 Task: Learn more about a recruiter lite.
Action: Mouse moved to (819, 133)
Screenshot: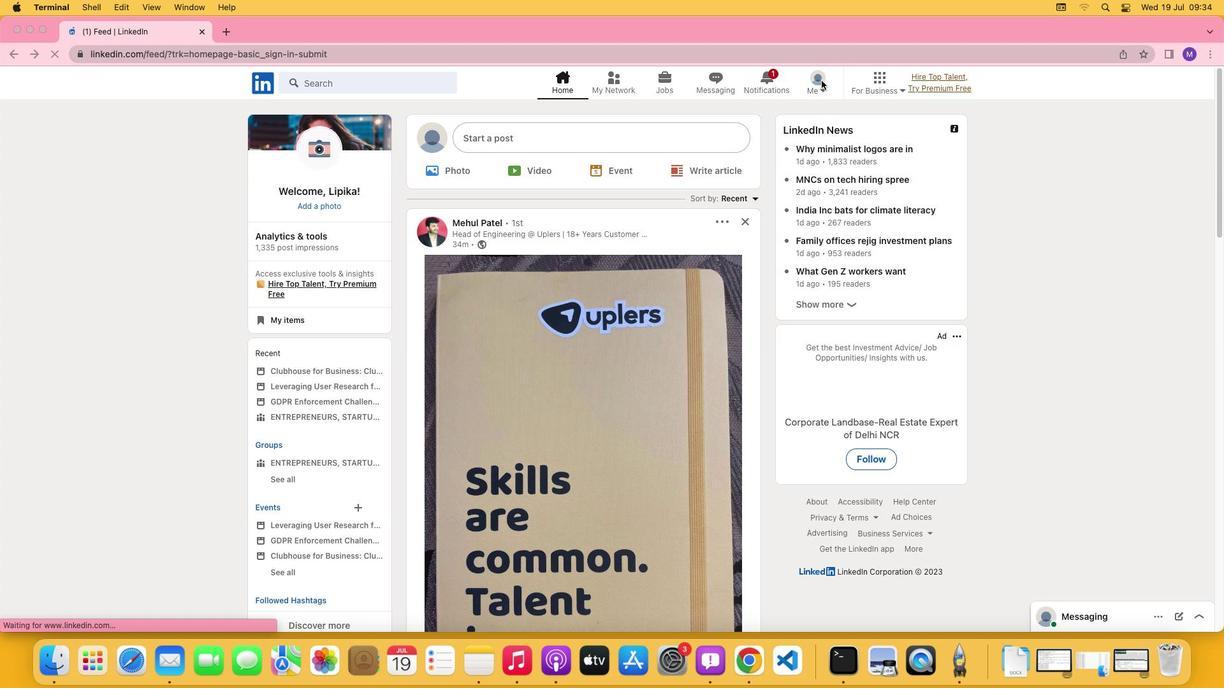 
Action: Mouse pressed left at (819, 133)
Screenshot: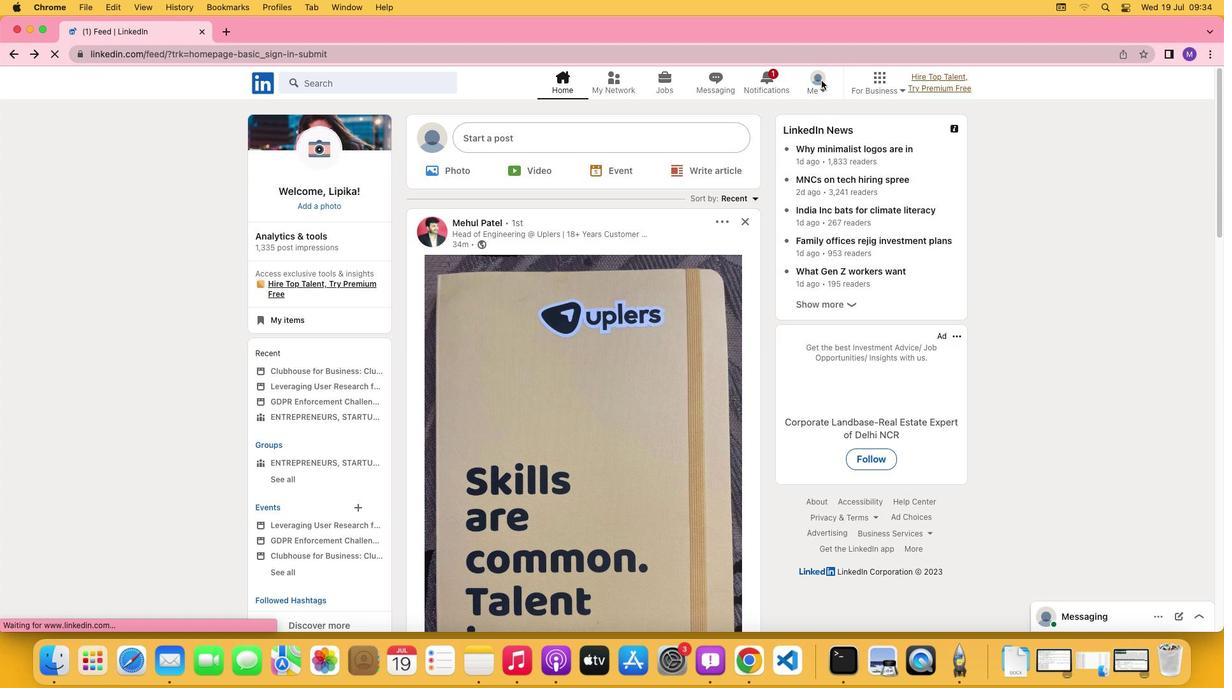 
Action: Mouse moved to (817, 142)
Screenshot: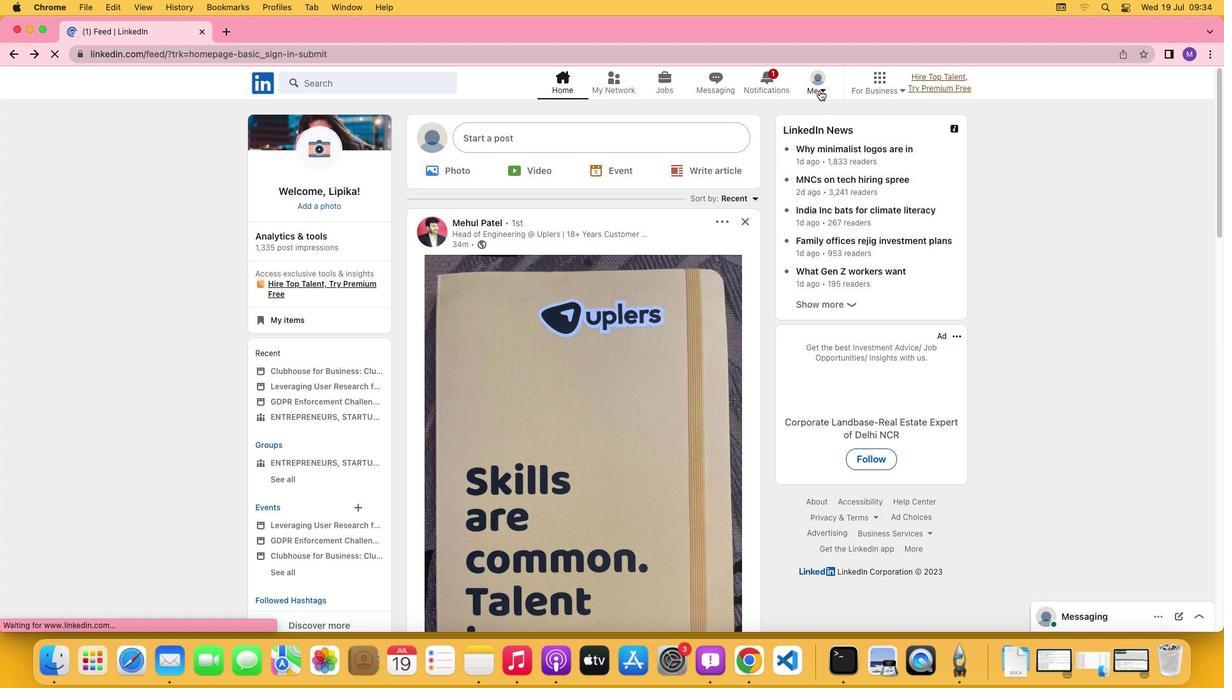 
Action: Mouse pressed left at (817, 142)
Screenshot: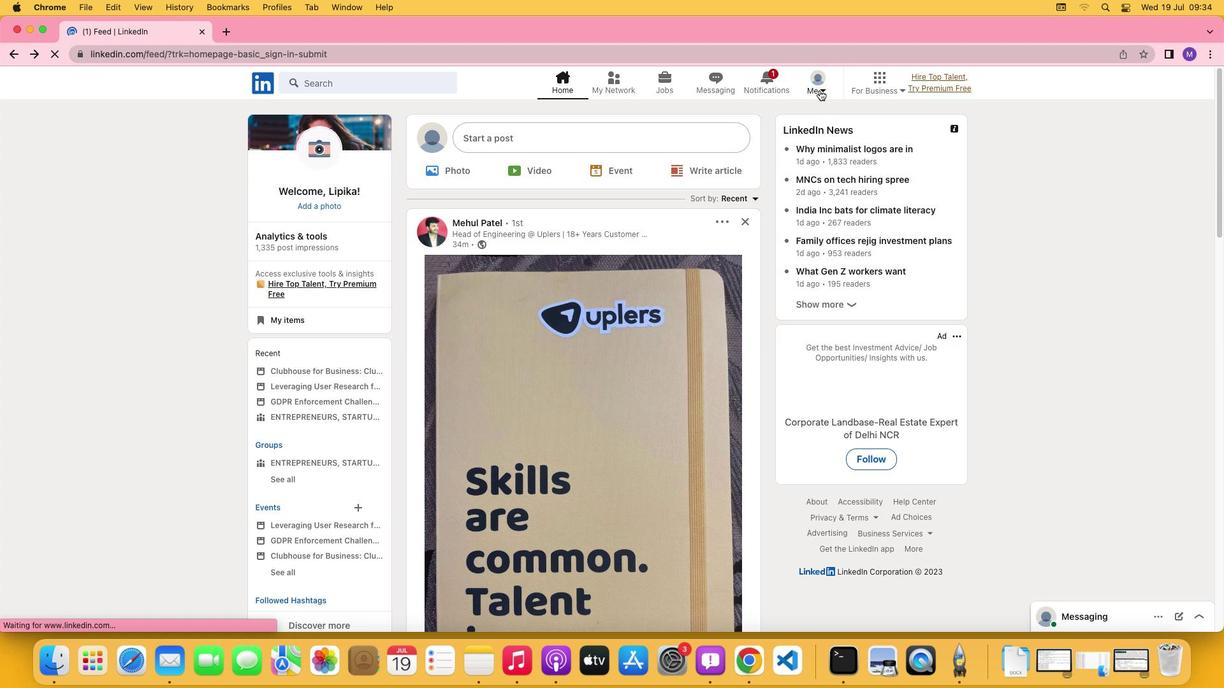 
Action: Mouse moved to (711, 253)
Screenshot: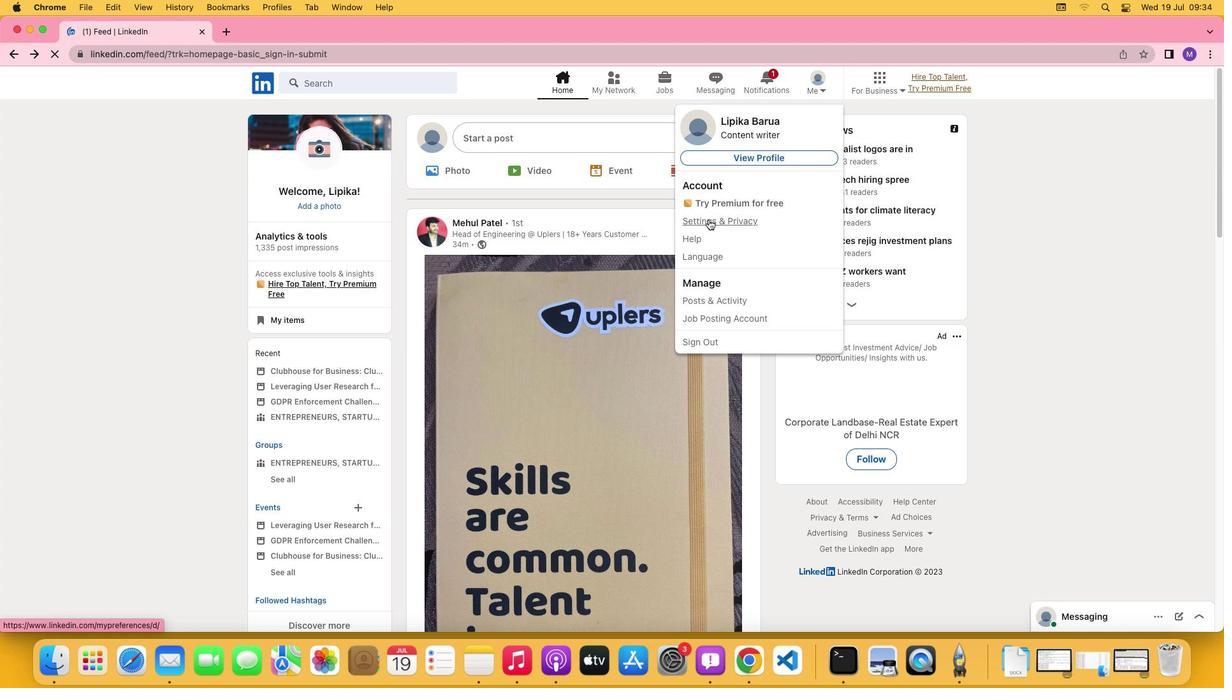 
Action: Mouse pressed left at (711, 253)
Screenshot: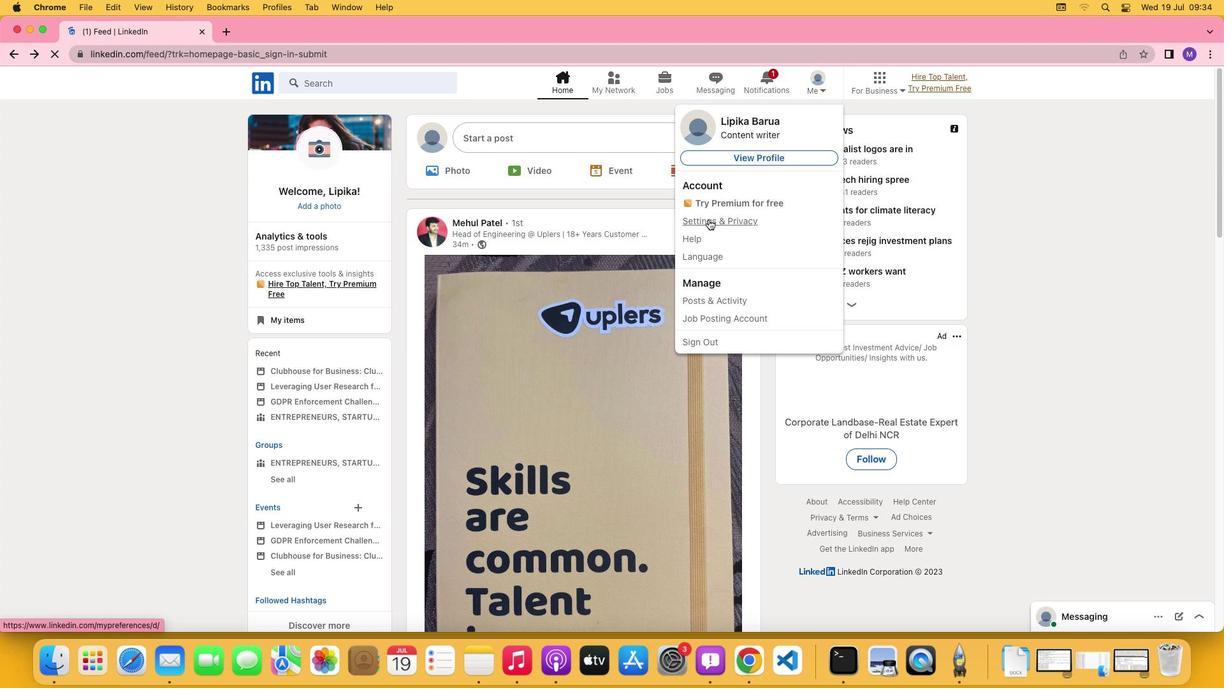 
Action: Mouse moved to (563, 336)
Screenshot: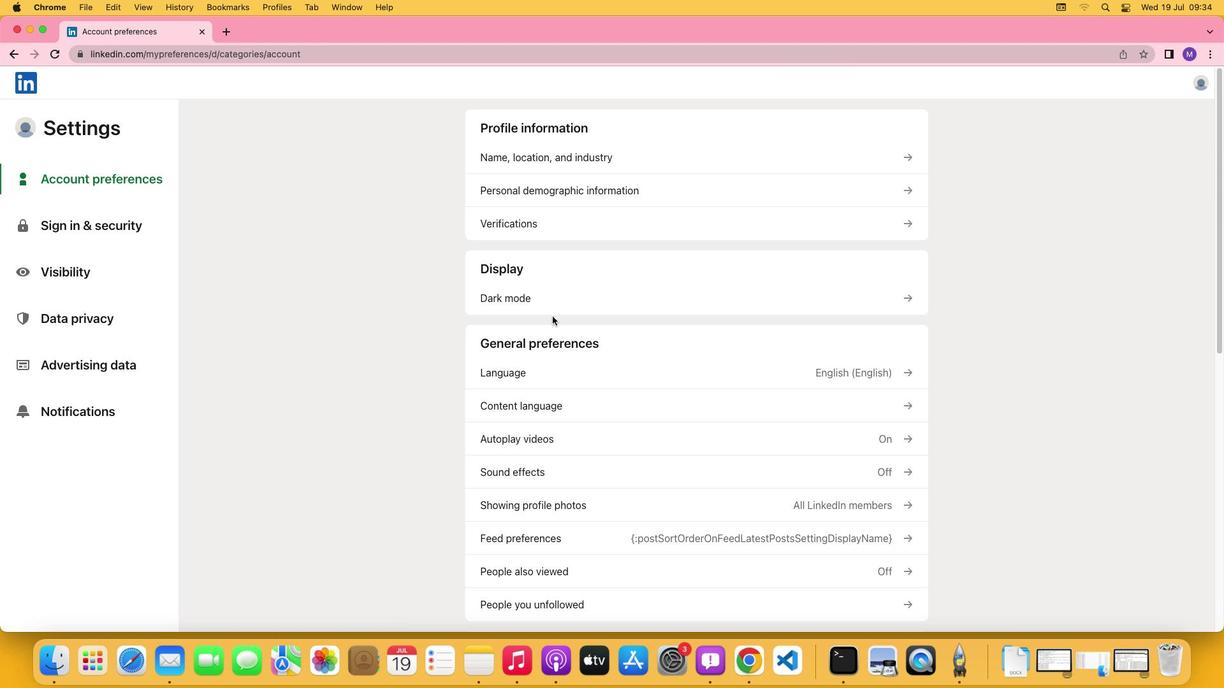 
Action: Mouse scrolled (563, 336) with delta (39, 64)
Screenshot: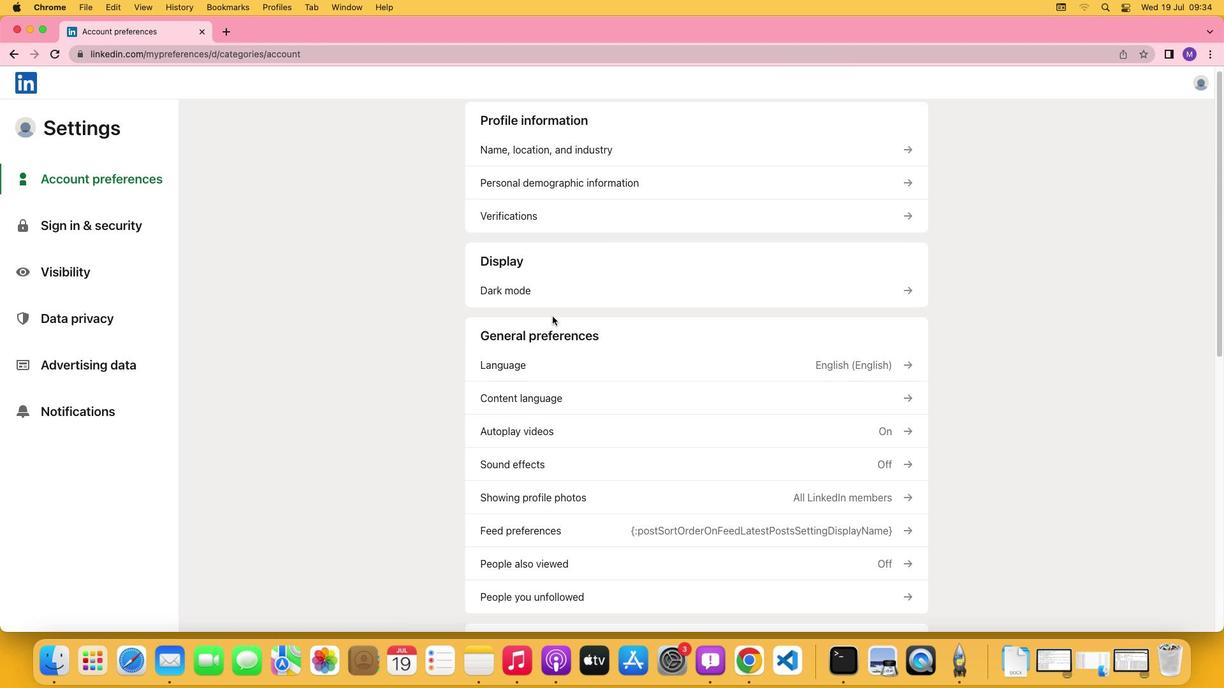 
Action: Mouse scrolled (563, 336) with delta (39, 64)
Screenshot: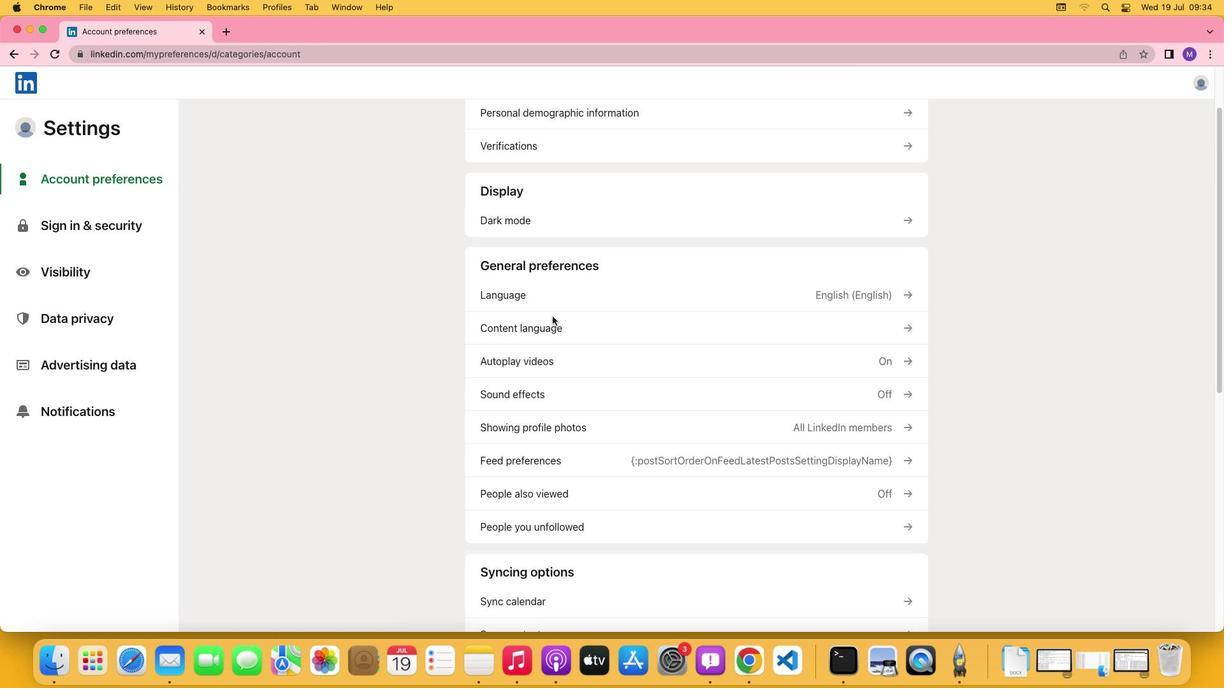 
Action: Mouse scrolled (563, 336) with delta (39, 63)
Screenshot: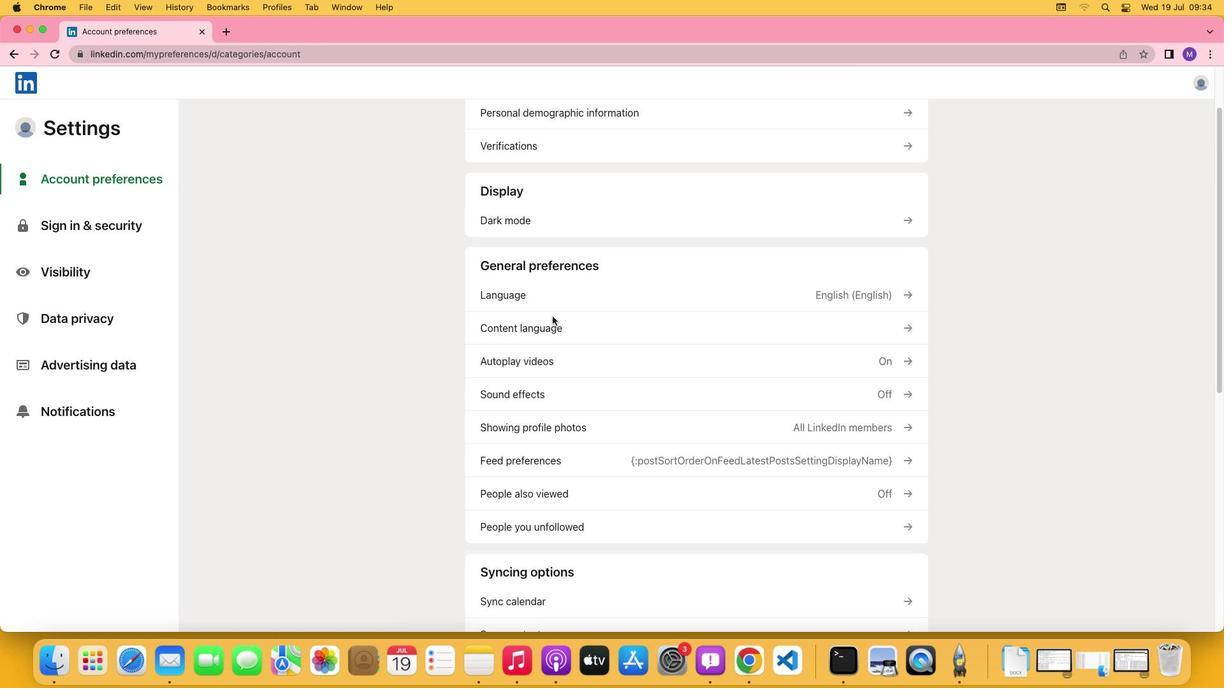 
Action: Mouse scrolled (563, 336) with delta (39, 62)
Screenshot: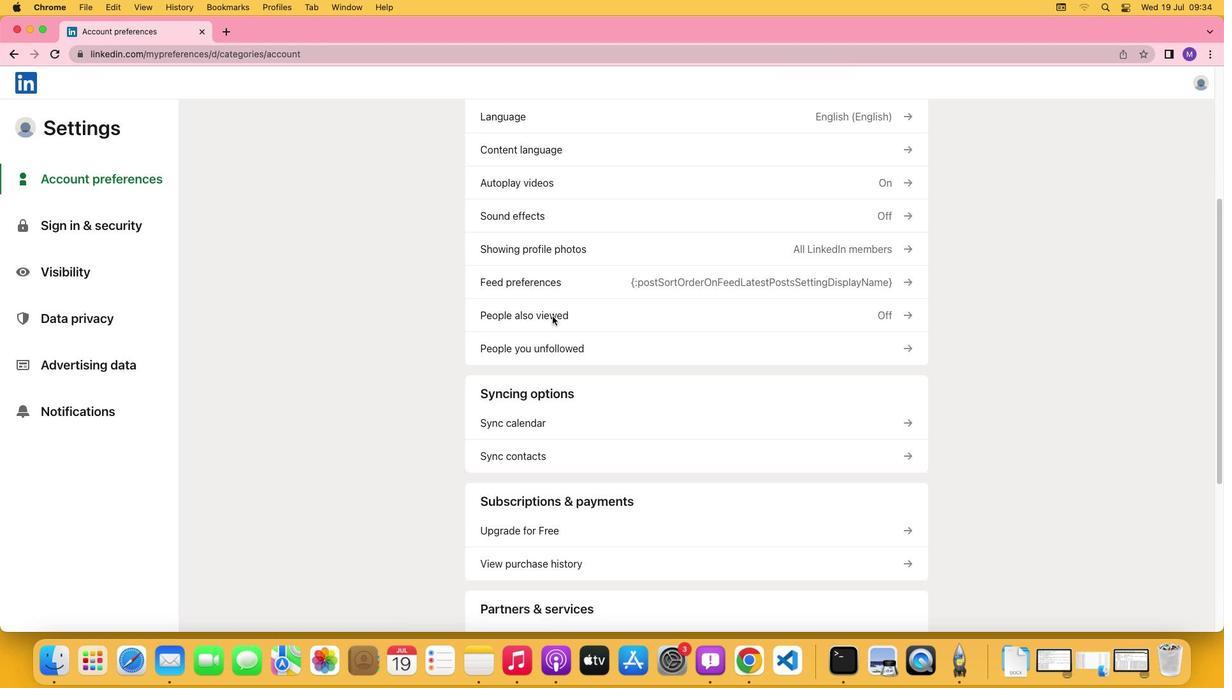 
Action: Mouse scrolled (563, 336) with delta (39, 61)
Screenshot: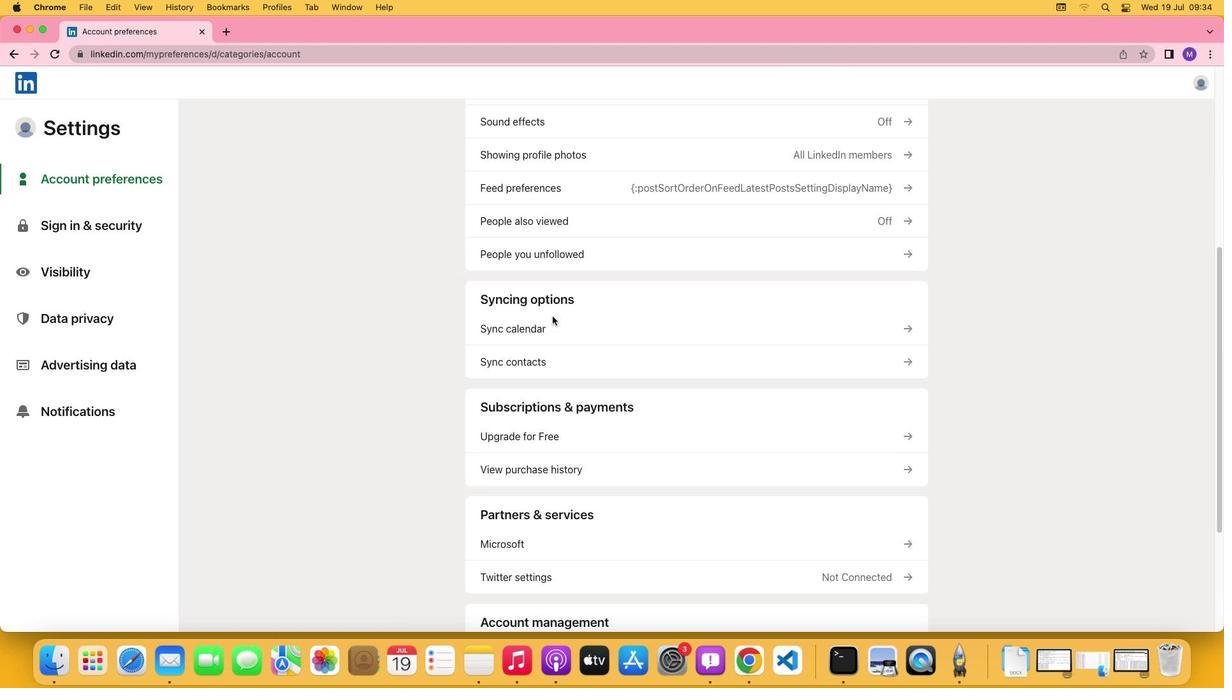 
Action: Mouse scrolled (563, 336) with delta (39, 61)
Screenshot: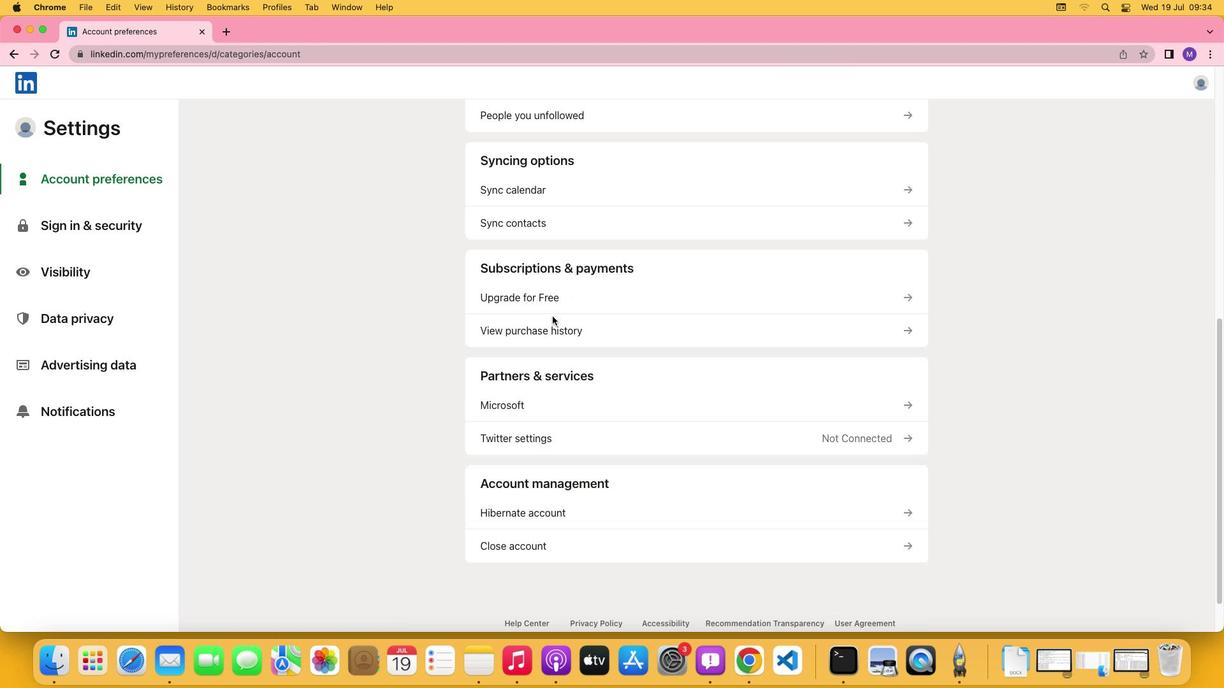 
Action: Mouse moved to (552, 280)
Screenshot: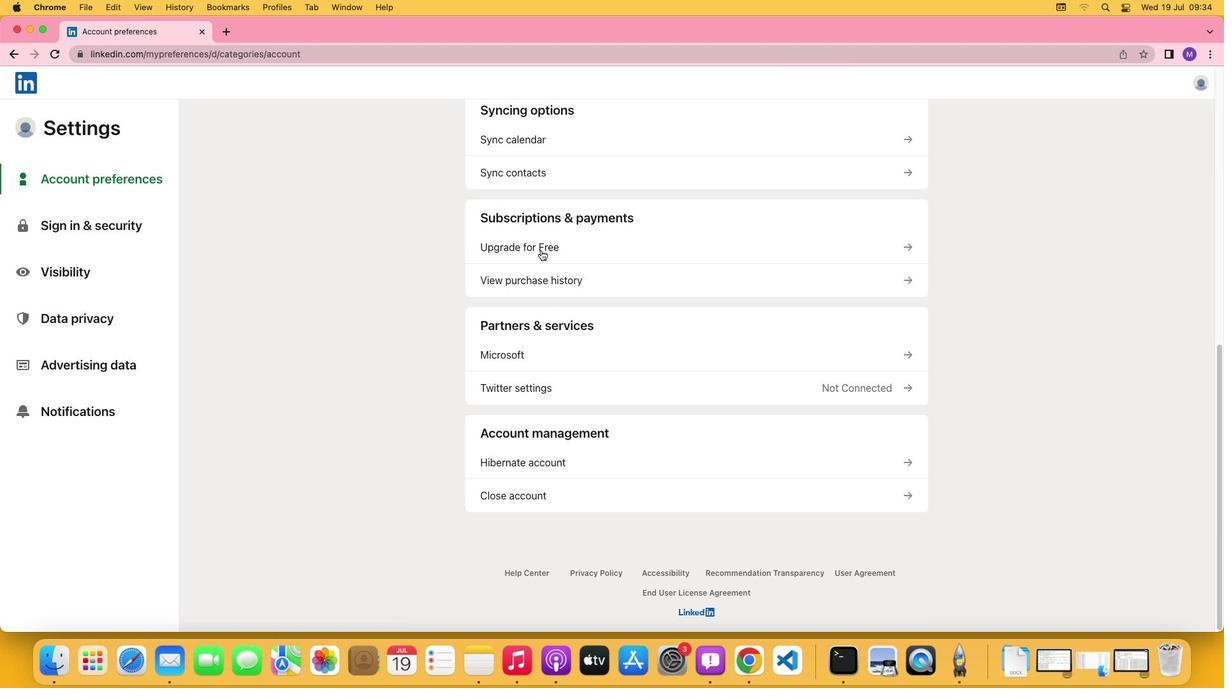 
Action: Mouse pressed left at (552, 280)
Screenshot: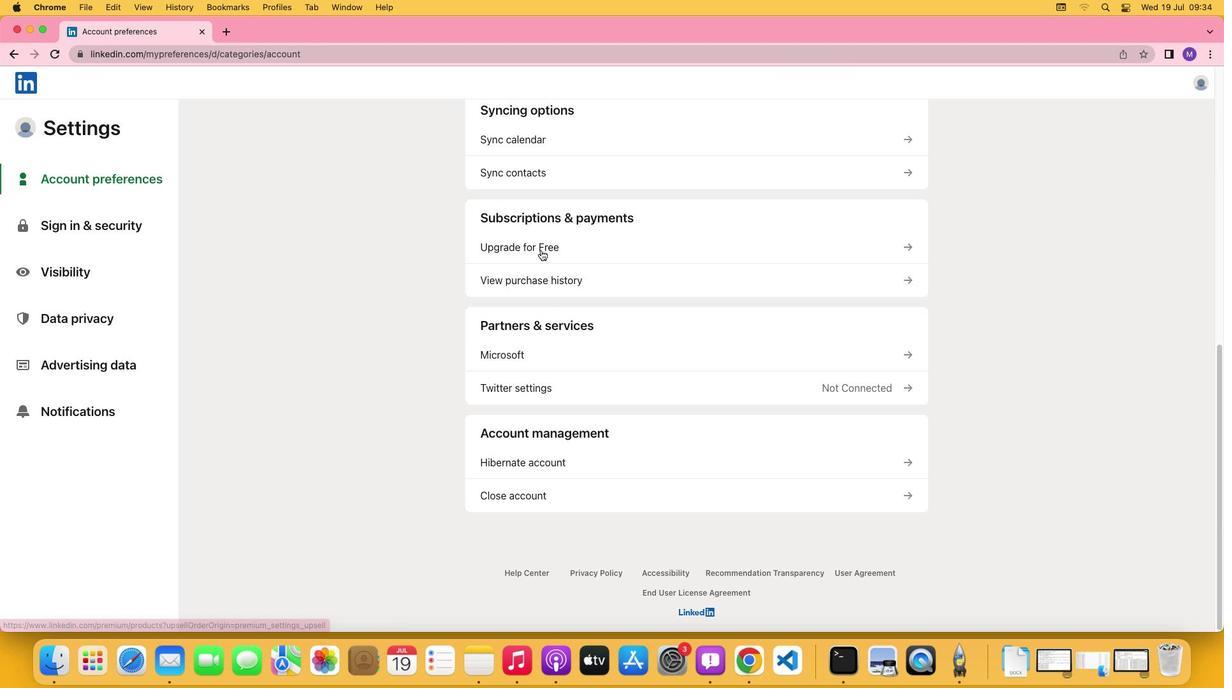 
Action: Mouse moved to (477, 345)
Screenshot: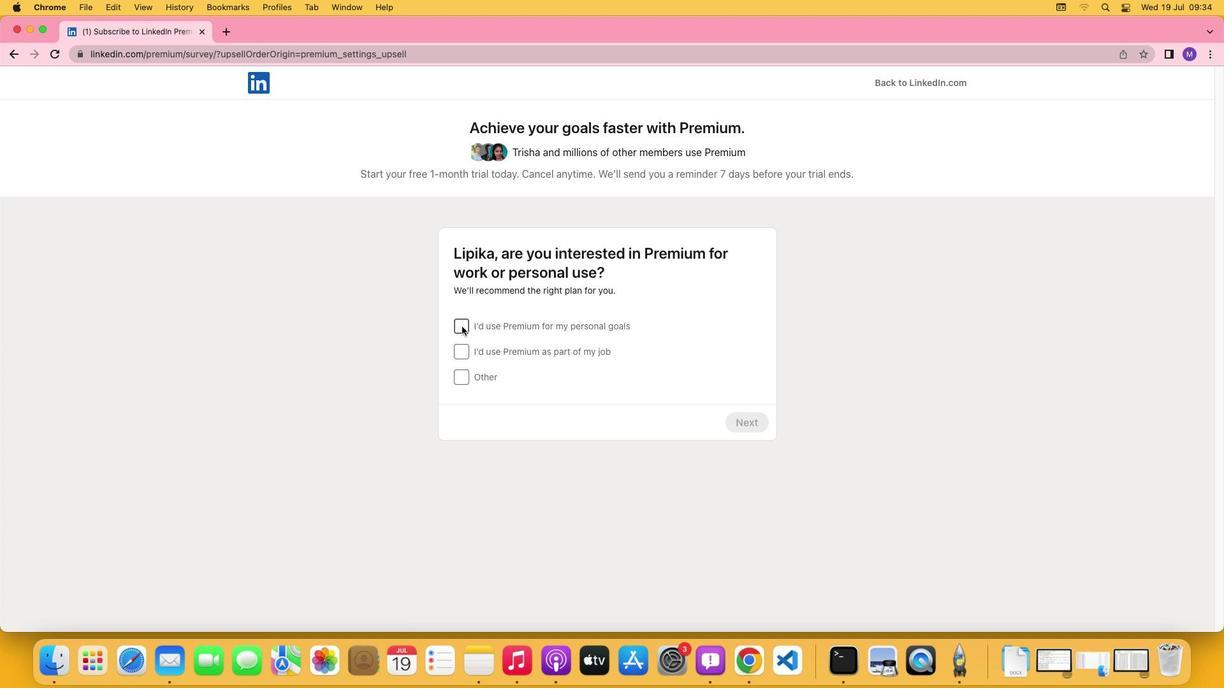 
Action: Mouse pressed left at (477, 345)
Screenshot: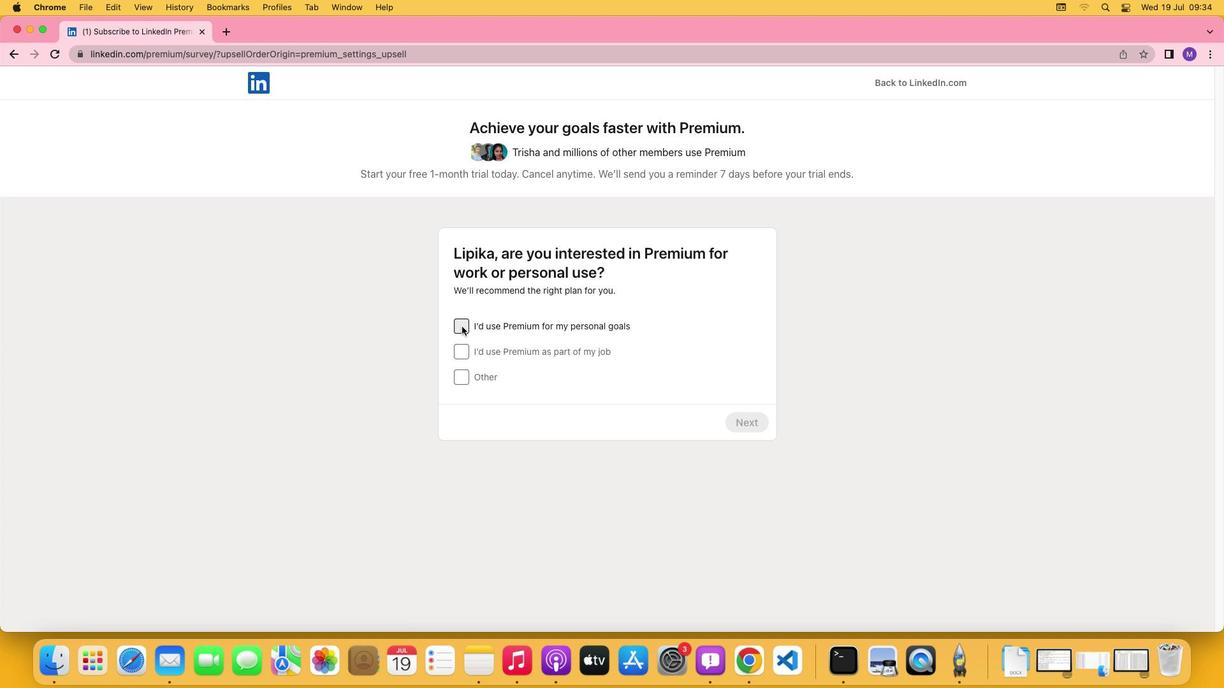 
Action: Mouse moved to (739, 428)
Screenshot: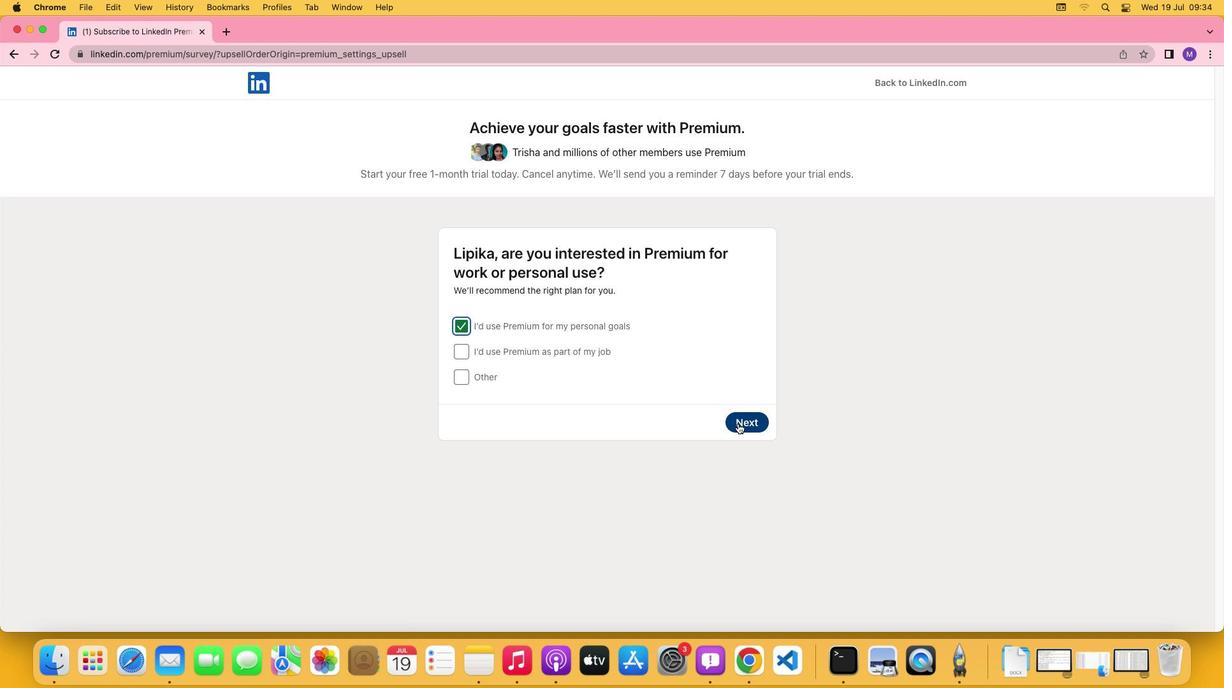 
Action: Mouse pressed left at (739, 428)
Screenshot: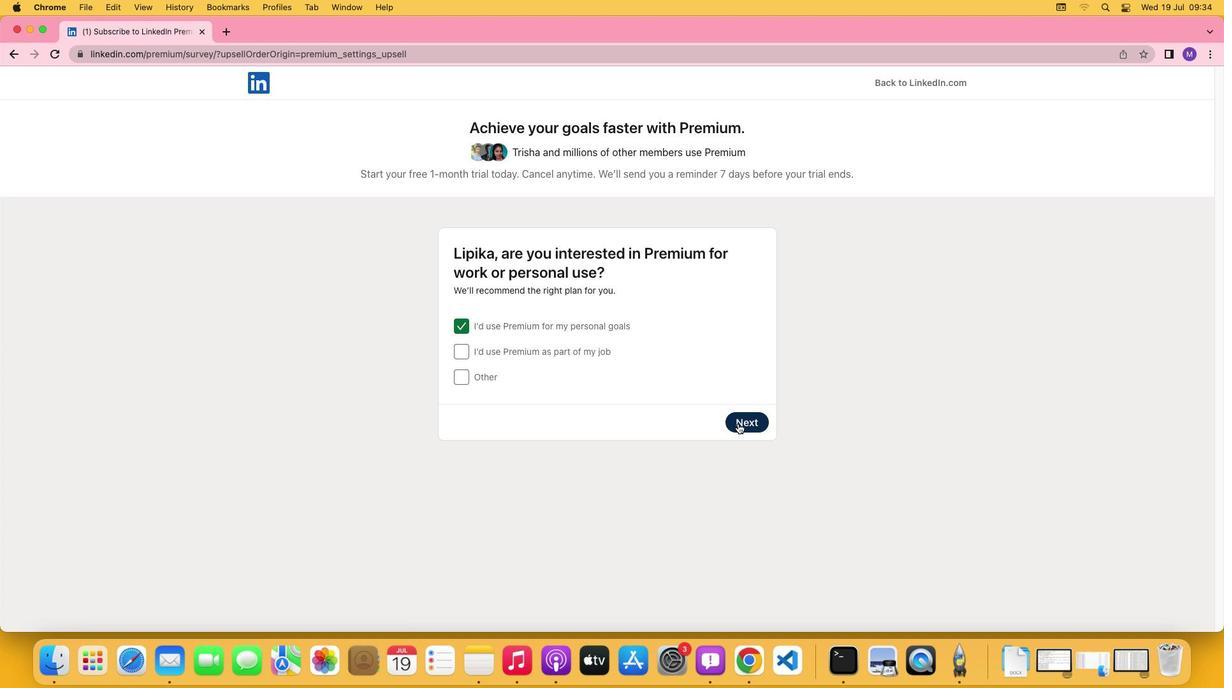 
Action: Mouse moved to (757, 475)
Screenshot: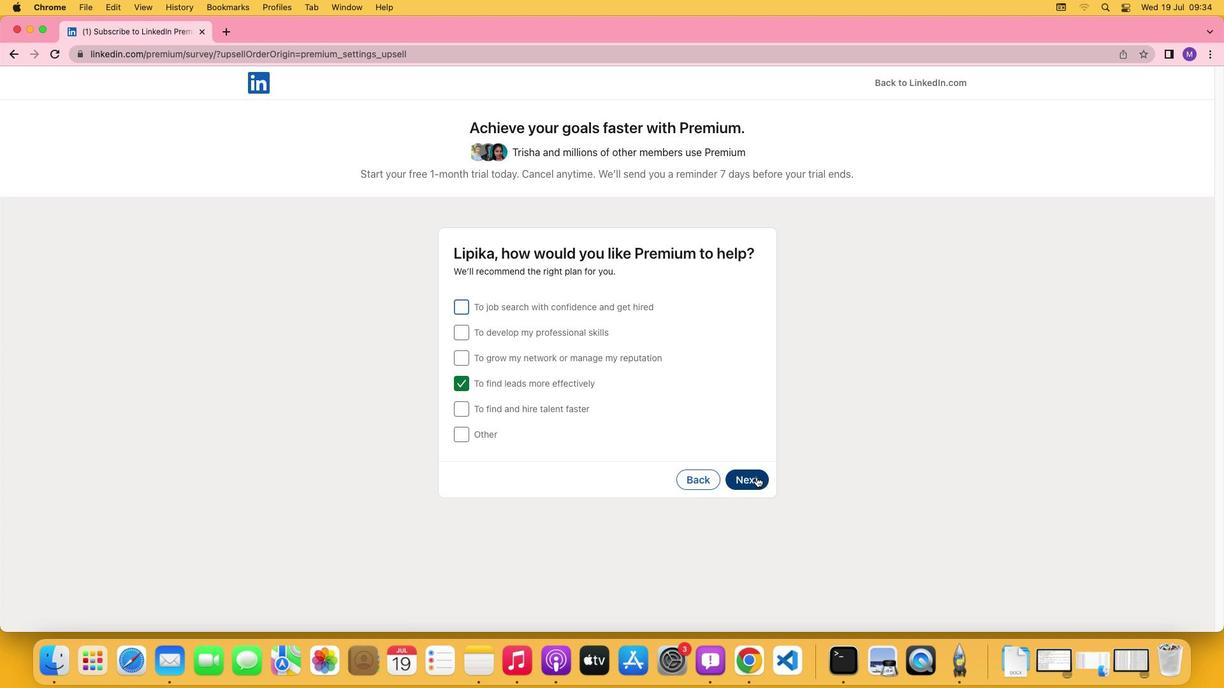 
Action: Mouse pressed left at (757, 475)
Screenshot: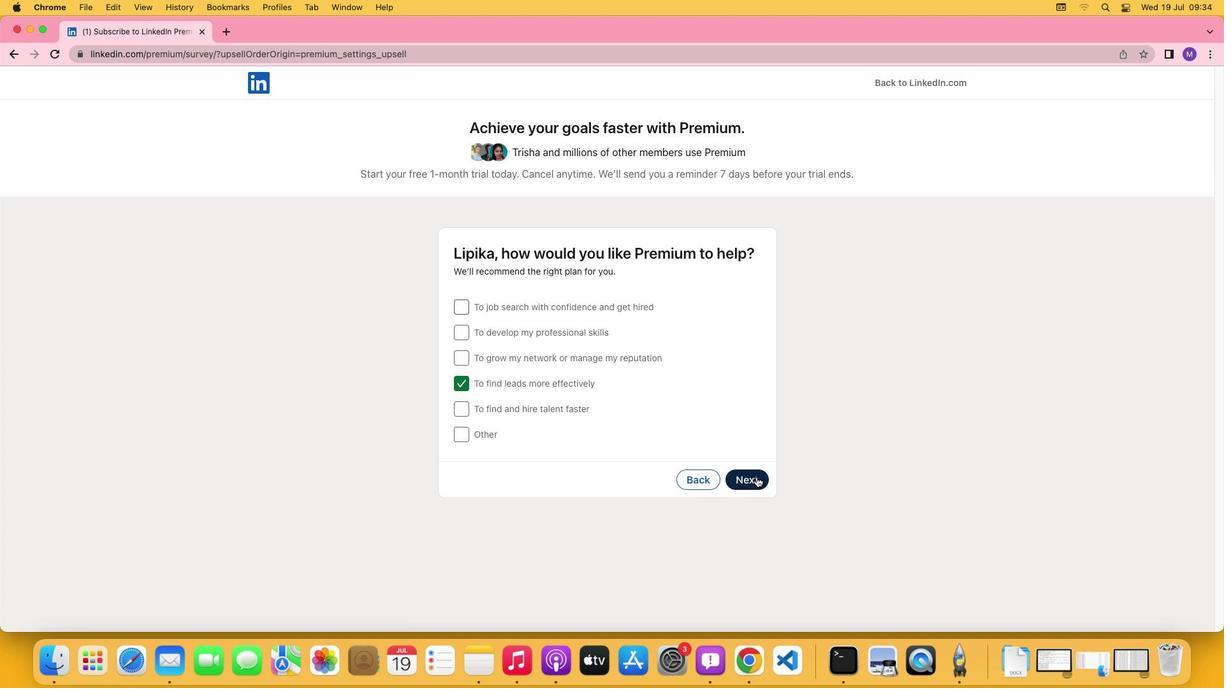
Action: Mouse moved to (480, 354)
Screenshot: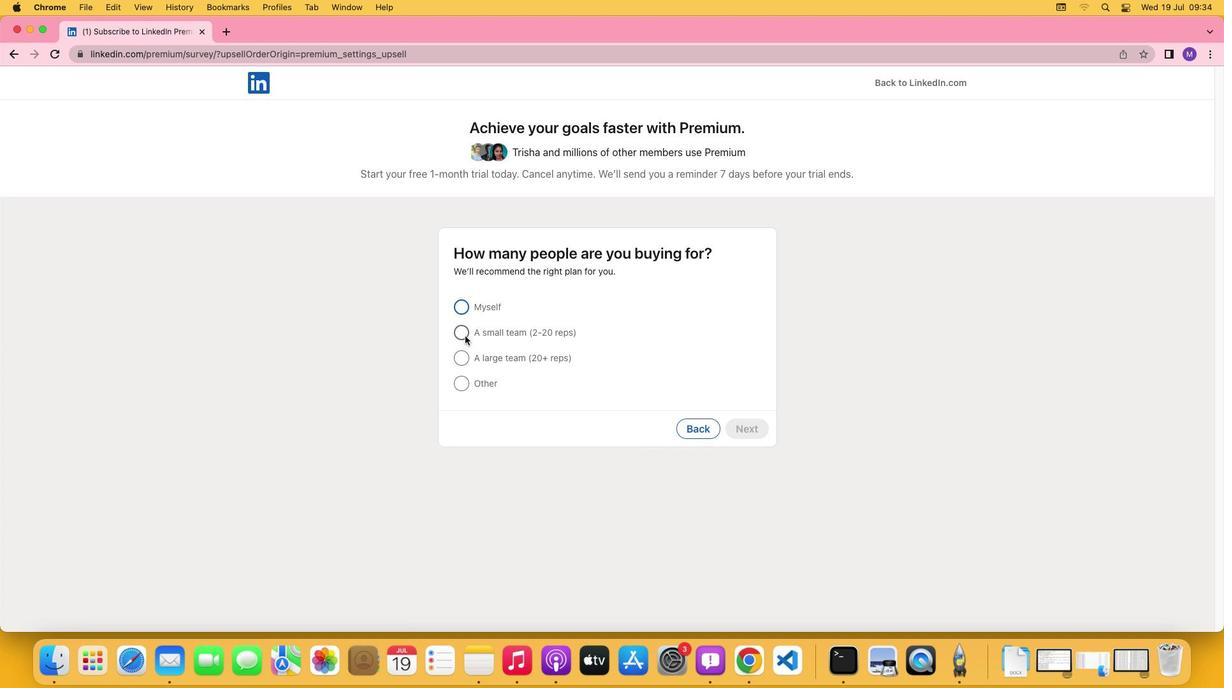 
Action: Mouse pressed left at (480, 354)
Screenshot: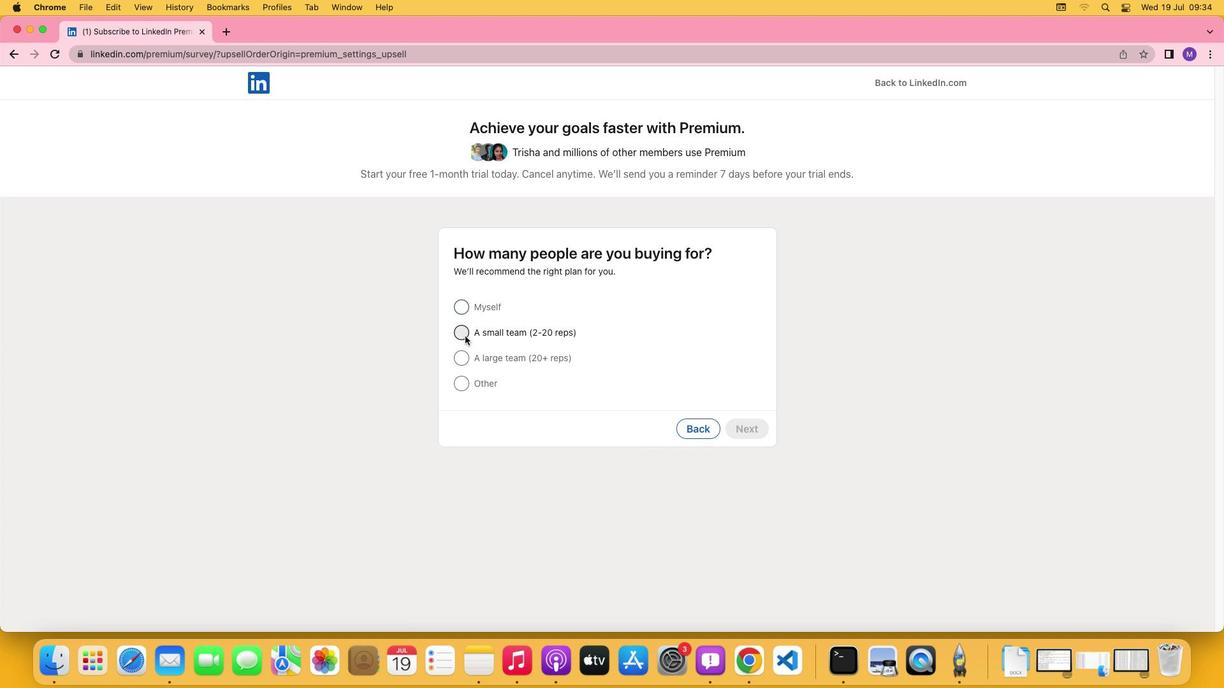 
Action: Mouse moved to (745, 434)
Screenshot: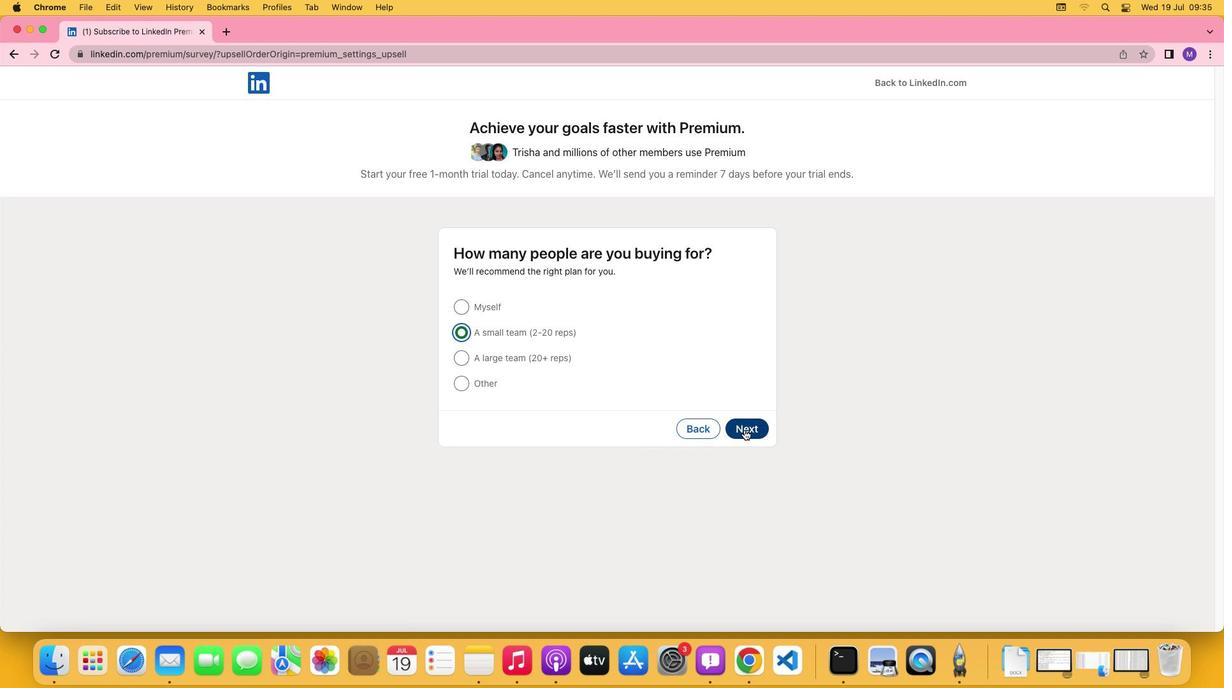 
Action: Mouse pressed left at (745, 434)
Screenshot: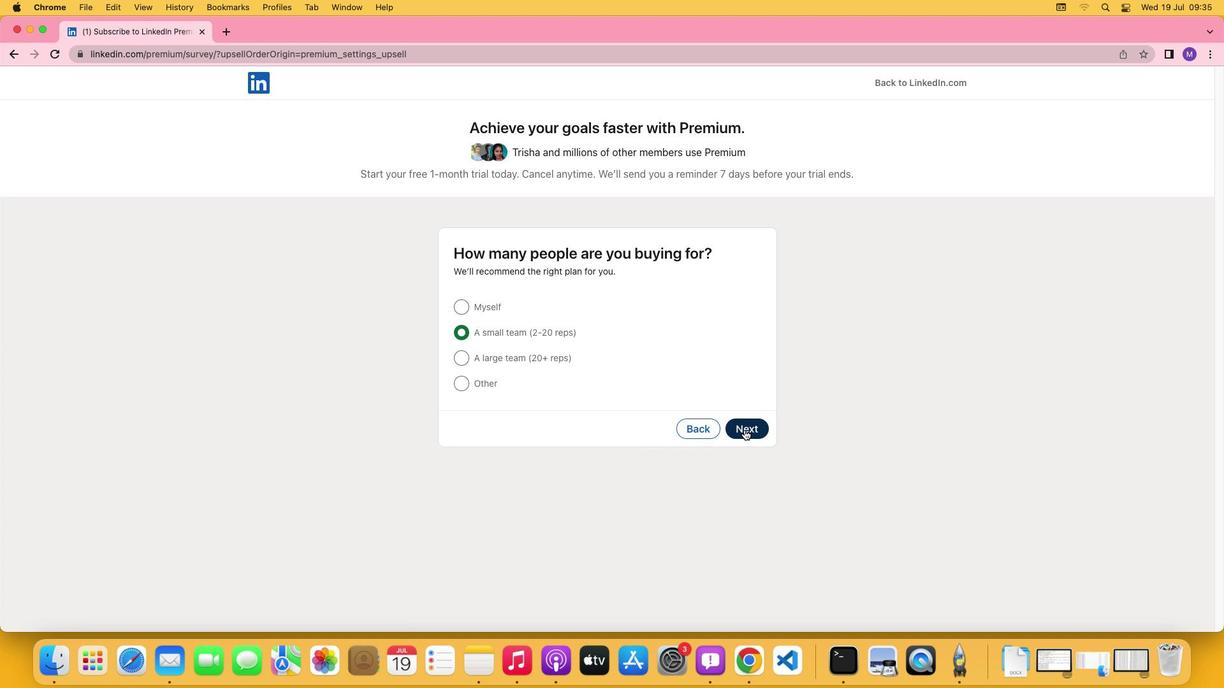 
Action: Mouse moved to (326, 562)
Screenshot: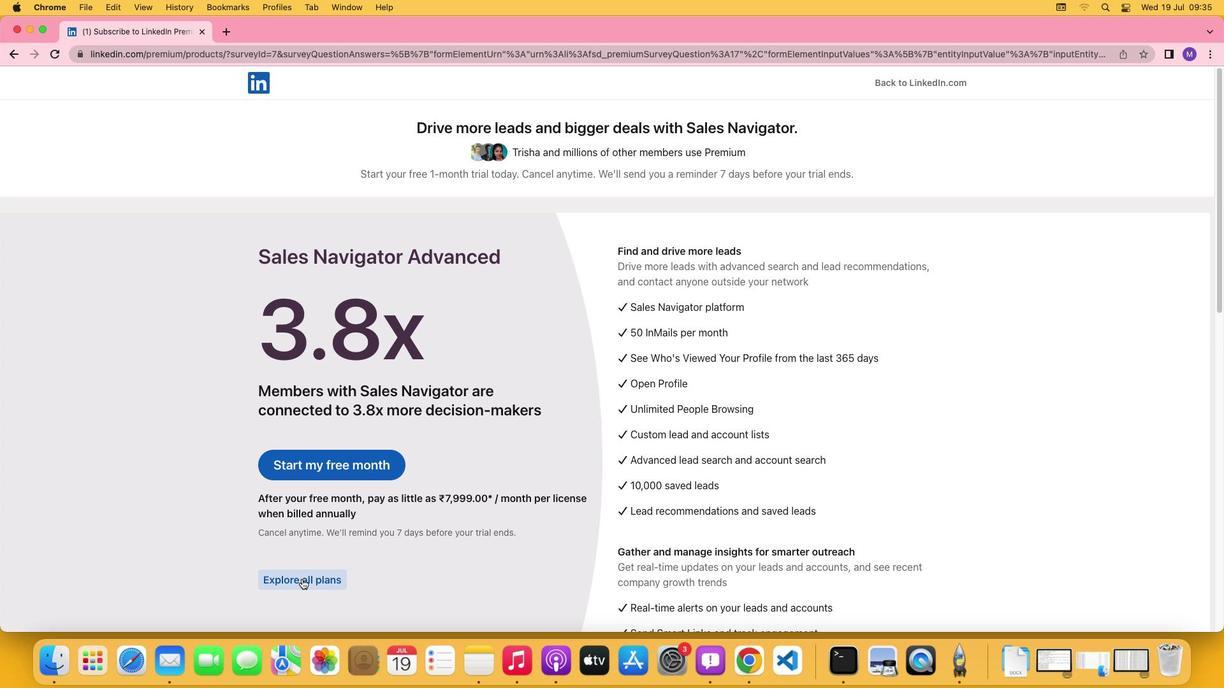 
Action: Mouse pressed left at (326, 562)
Screenshot: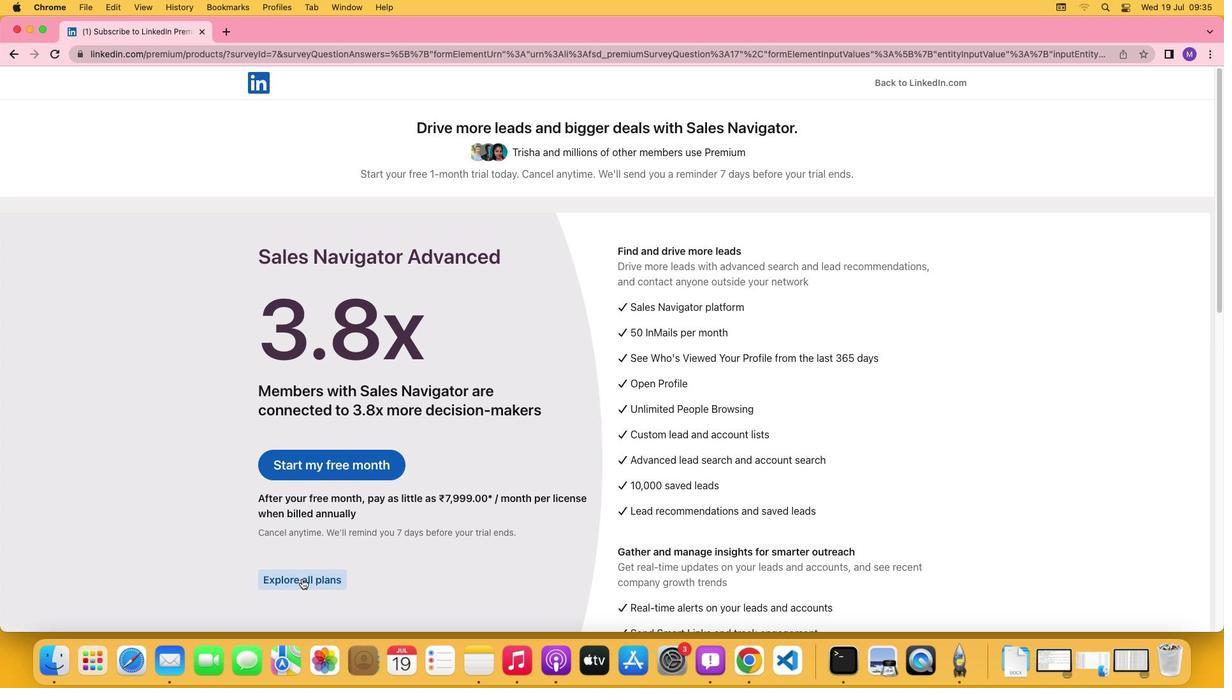 
Action: Mouse moved to (834, 501)
Screenshot: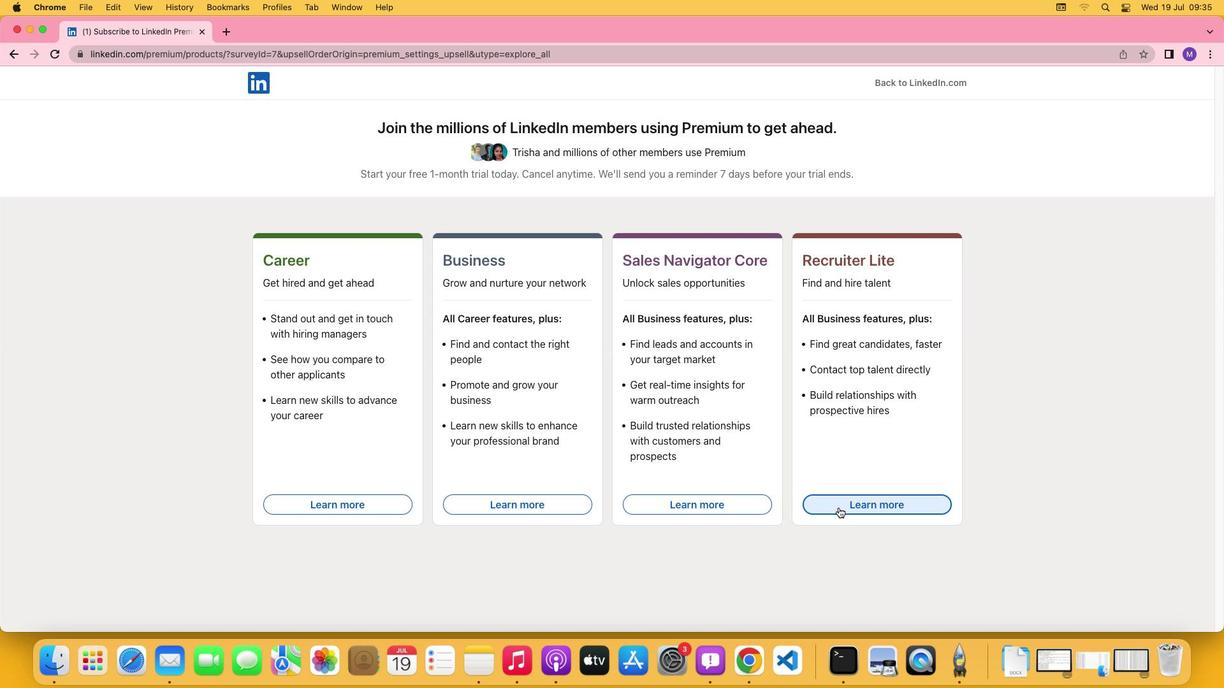 
Action: Mouse pressed left at (834, 501)
Screenshot: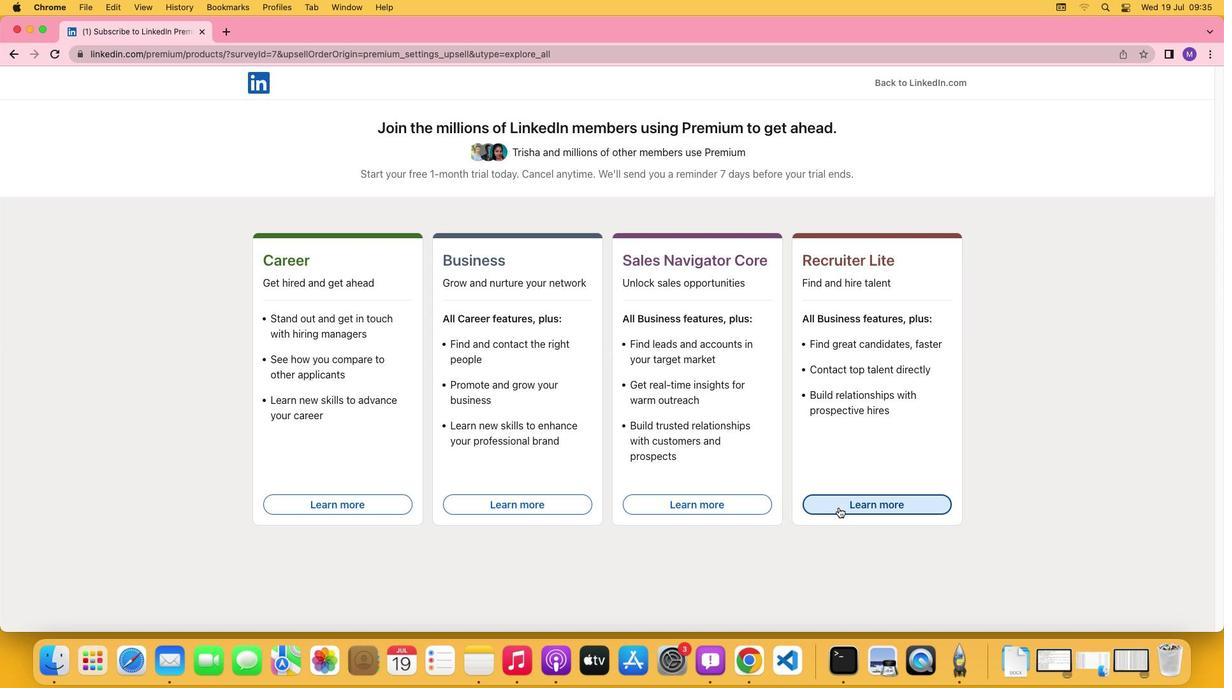 
